 Task: Create List Brand Identity Refresh in Board Leadership Development Platforms to Workspace Corporate Governance Services. Create List Brand Identity Evolution in Board Voice of Partner Relationship Management to Workspace Corporate Governance Services. Create List Brand Identity Rollout in Board IT Disaster Recovery and Business Continuity Planning to Workspace Corporate Governance Services
Action: Mouse moved to (83, 314)
Screenshot: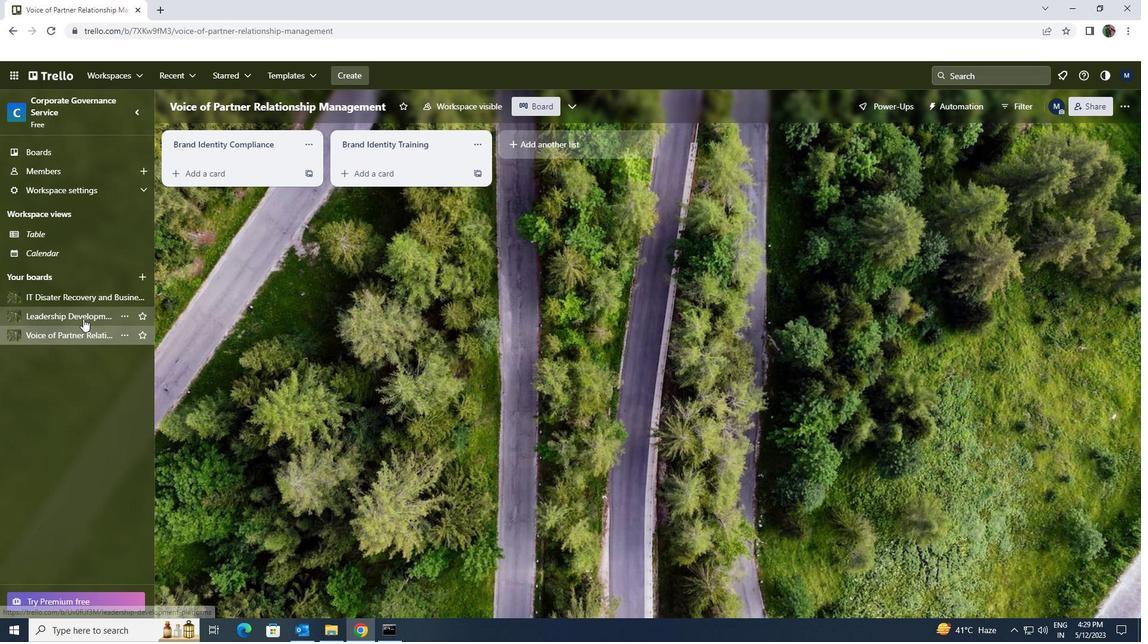 
Action: Mouse pressed left at (83, 314)
Screenshot: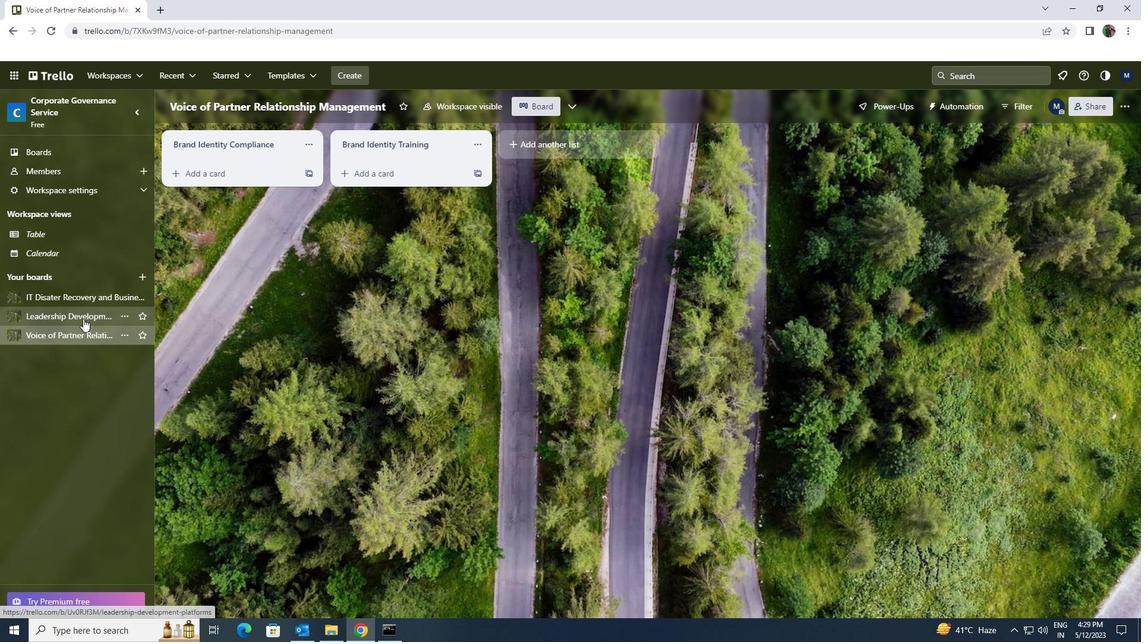 
Action: Mouse moved to (508, 151)
Screenshot: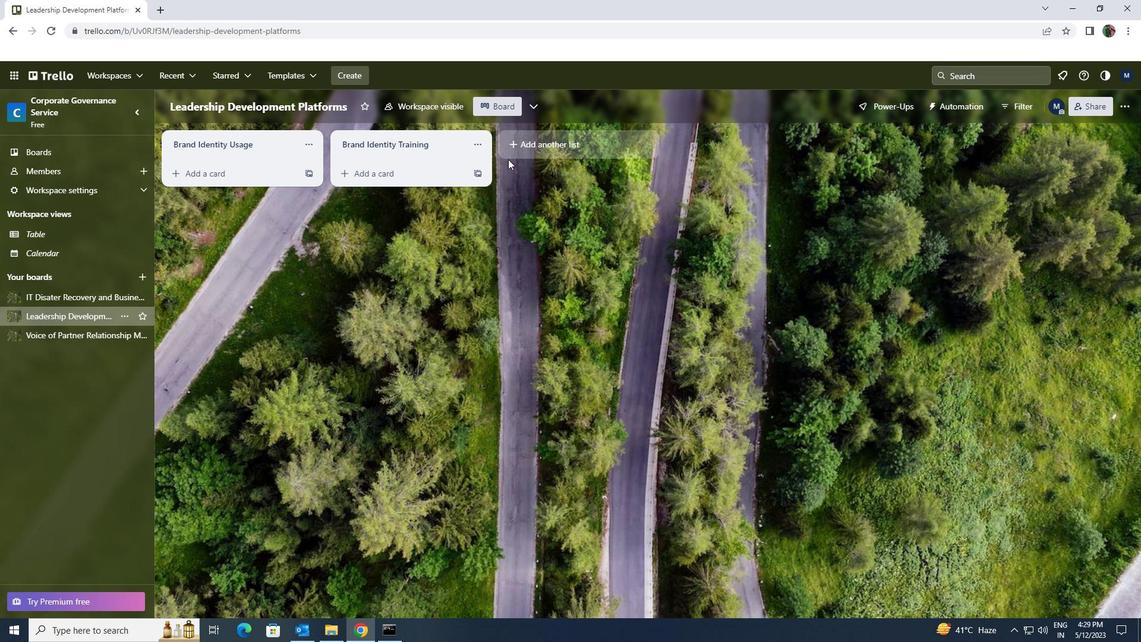 
Action: Mouse pressed left at (508, 151)
Screenshot: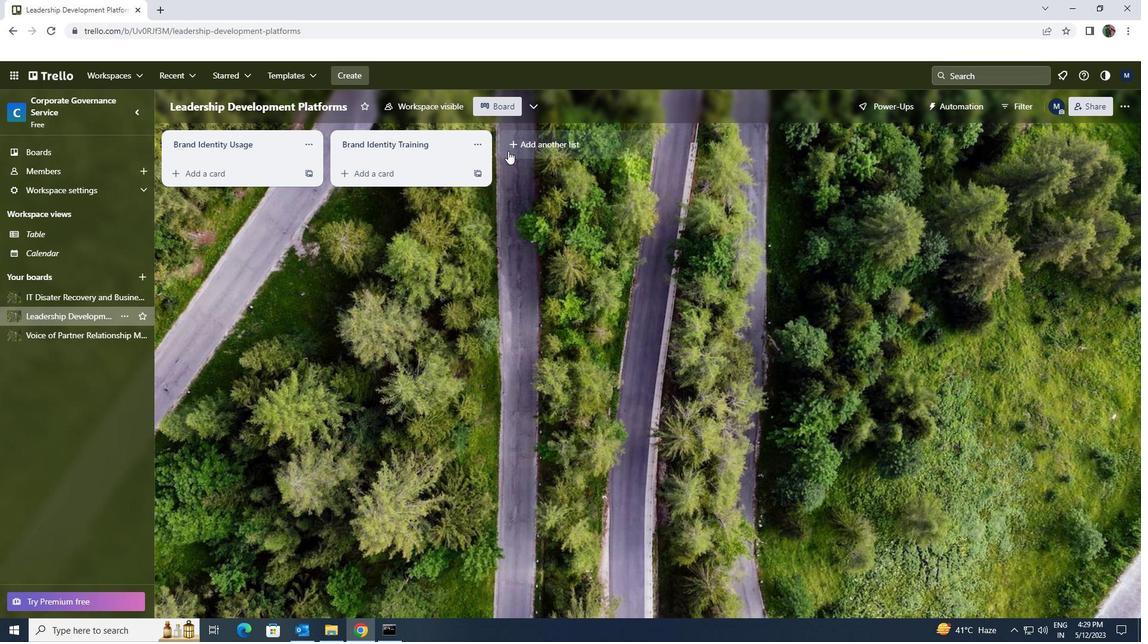 
Action: Mouse moved to (508, 149)
Screenshot: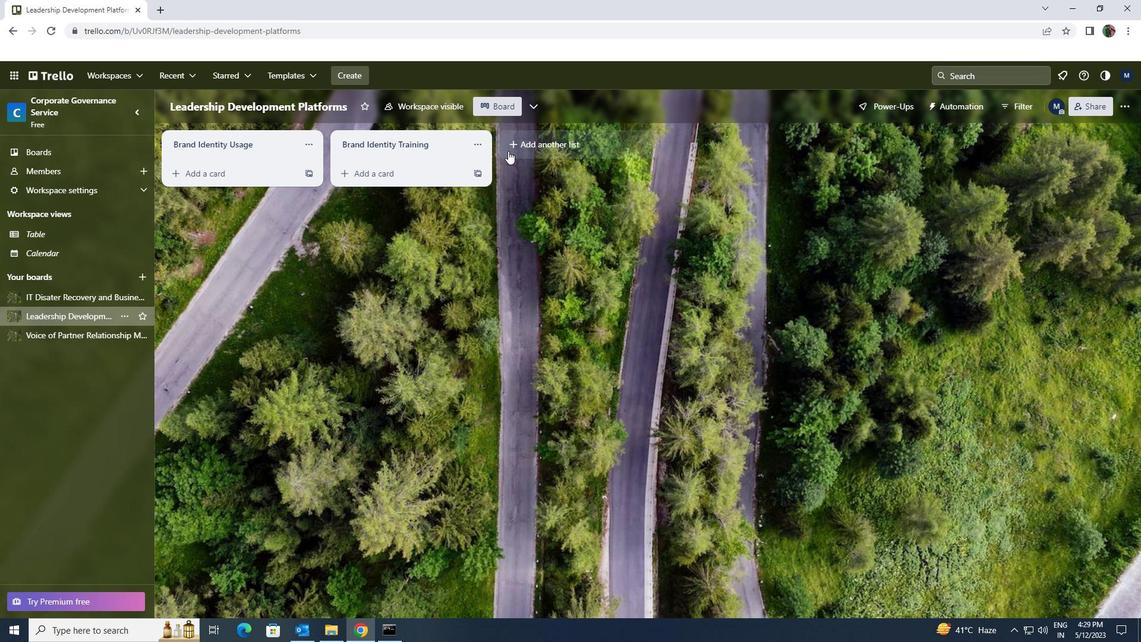 
Action: Key pressed <Key.shift>BRAND<Key.space><Key.shift>IDE
Screenshot: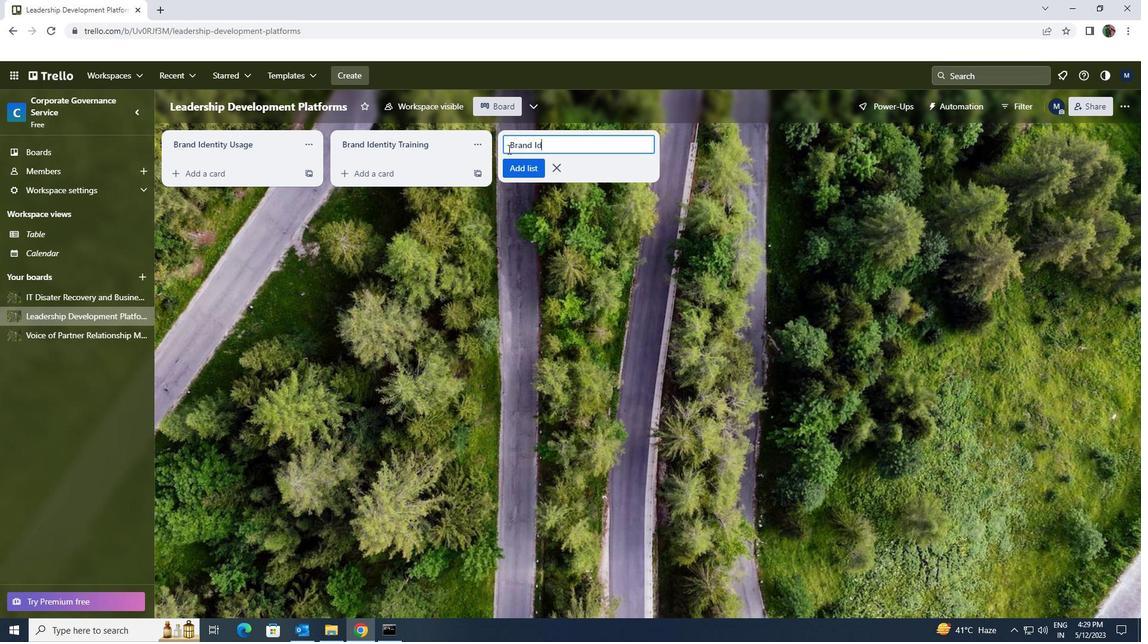 
Action: Mouse moved to (508, 149)
Screenshot: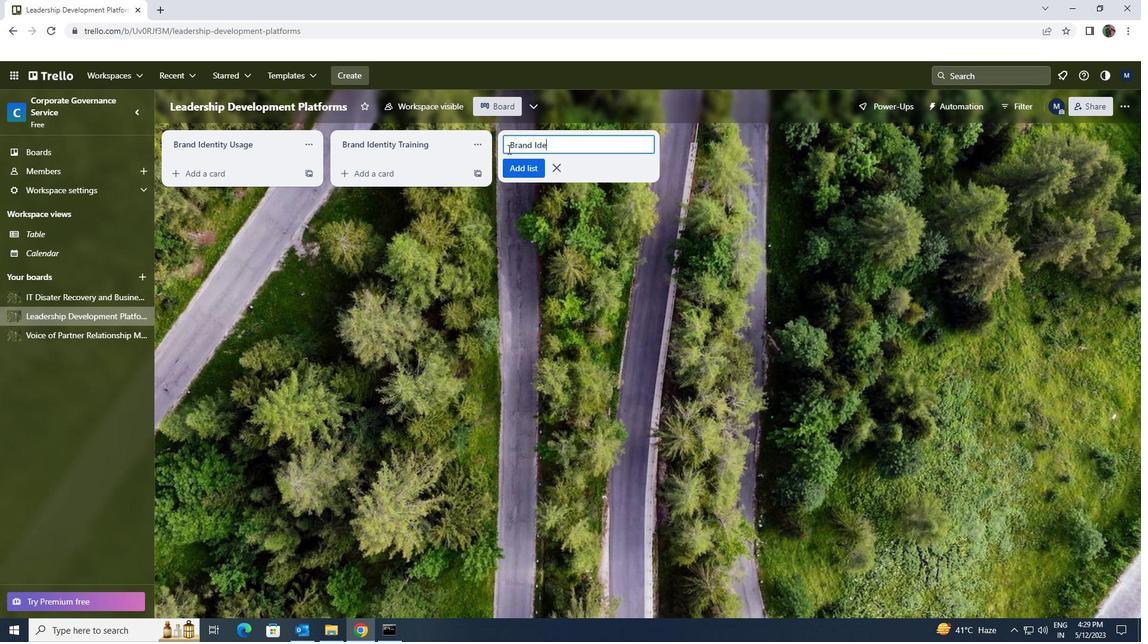 
Action: Key pressed NTITY<Key.space><Key.shift>REFRESH
Screenshot: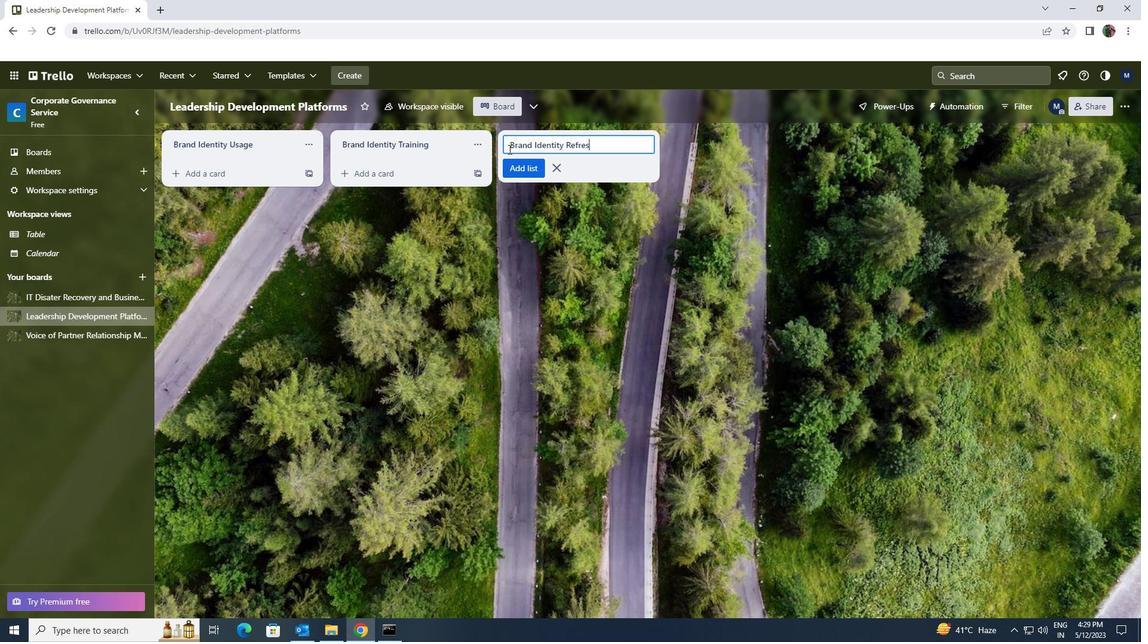 
Action: Mouse moved to (522, 174)
Screenshot: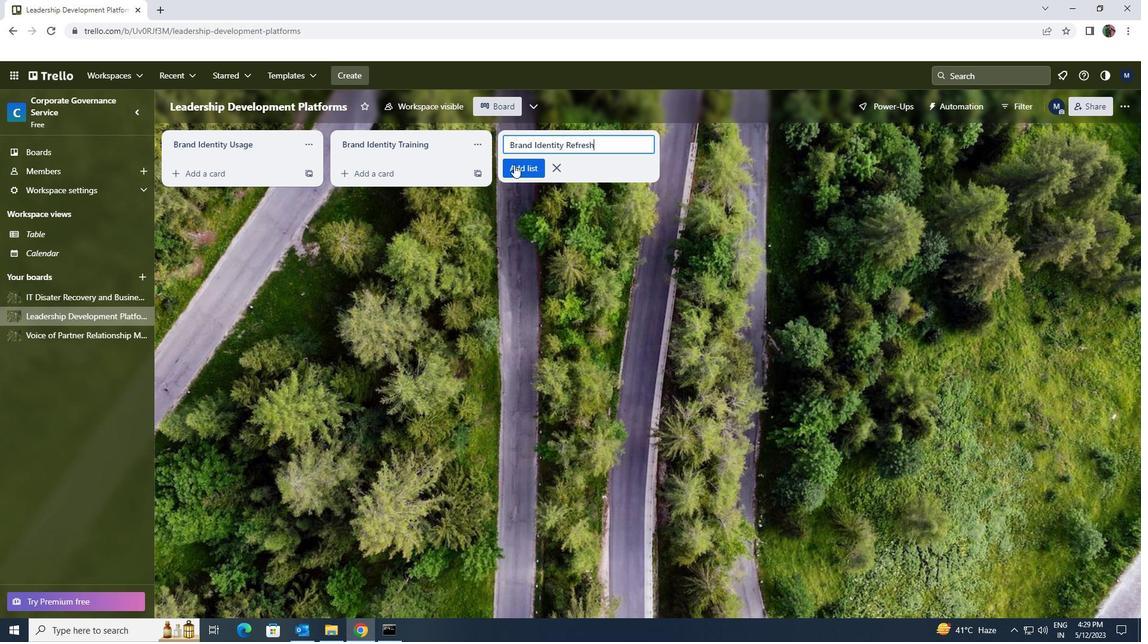 
Action: Mouse pressed left at (522, 174)
Screenshot: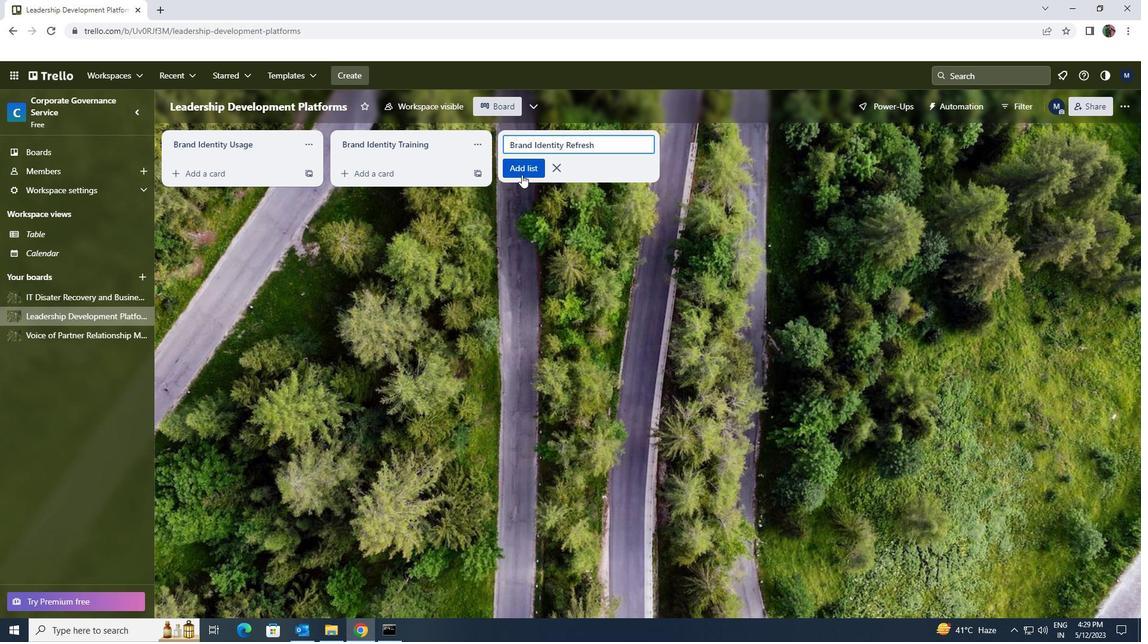 
Action: Mouse moved to (83, 334)
Screenshot: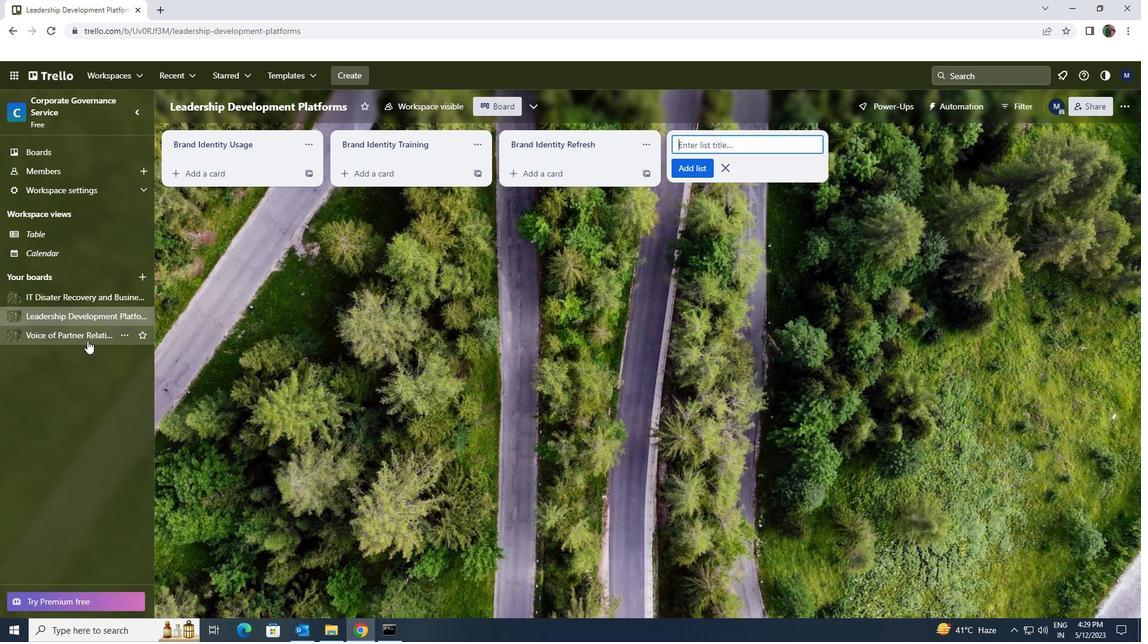 
Action: Mouse pressed left at (83, 334)
Screenshot: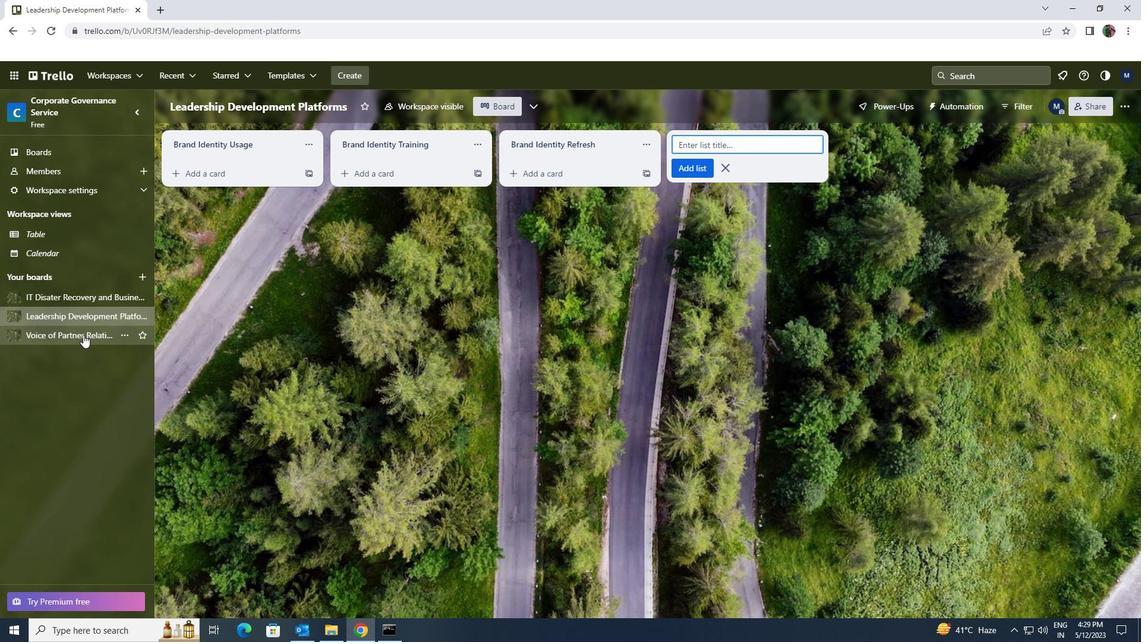 
Action: Mouse moved to (524, 151)
Screenshot: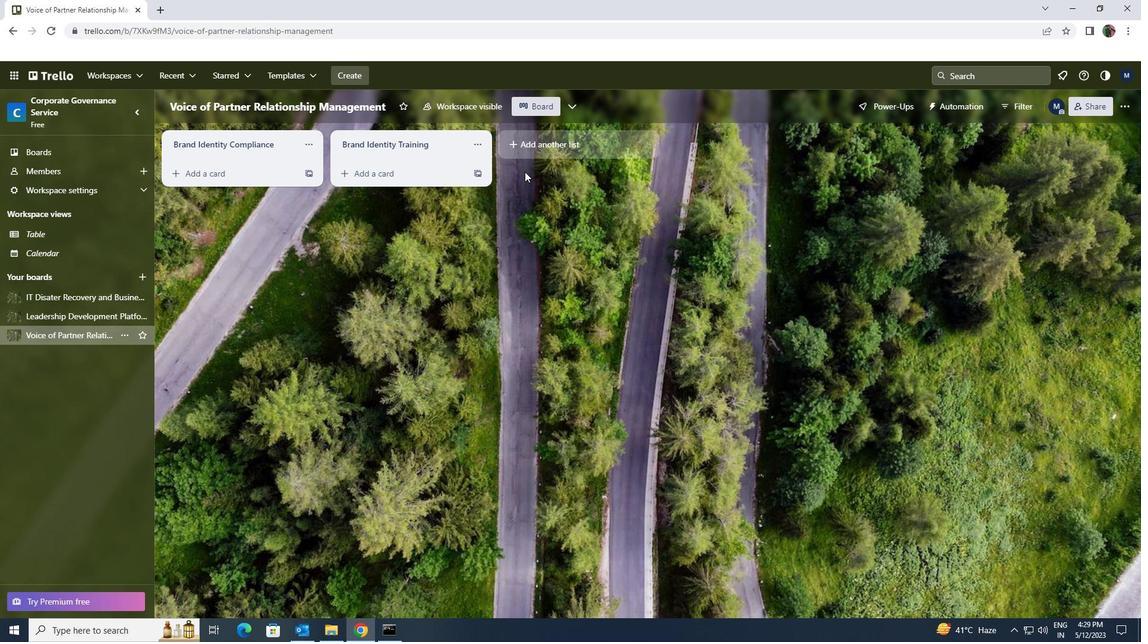 
Action: Mouse pressed left at (524, 151)
Screenshot: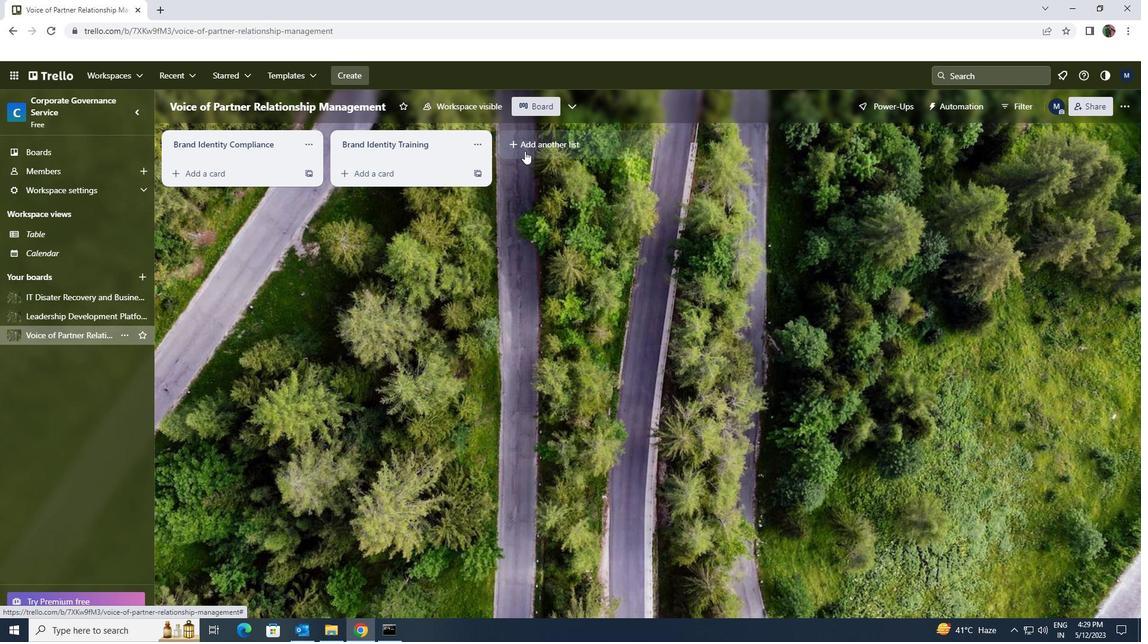 
Action: Key pressed <Key.shift><Key.shift><Key.shift><Key.shift><Key.shift><Key.shift><Key.shift><Key.shift><Key.shift><Key.shift><Key.shift><Key.shift><Key.shift><Key.shift><Key.shift><Key.shift><Key.shift><Key.shift><Key.shift><Key.shift><Key.shift><Key.shift><Key.shift><Key.shift><Key.shift><Key.shift><Key.shift><Key.shift><Key.shift><Key.shift><Key.shift><Key.shift><Key.shift><Key.shift><Key.shift><Key.shift>BRAND<Key.space><Key.shift>IDENTITY<Key.space><Key.shift><Key.shift><Key.shift><Key.shift><Key.shift>EVOLUTION
Screenshot: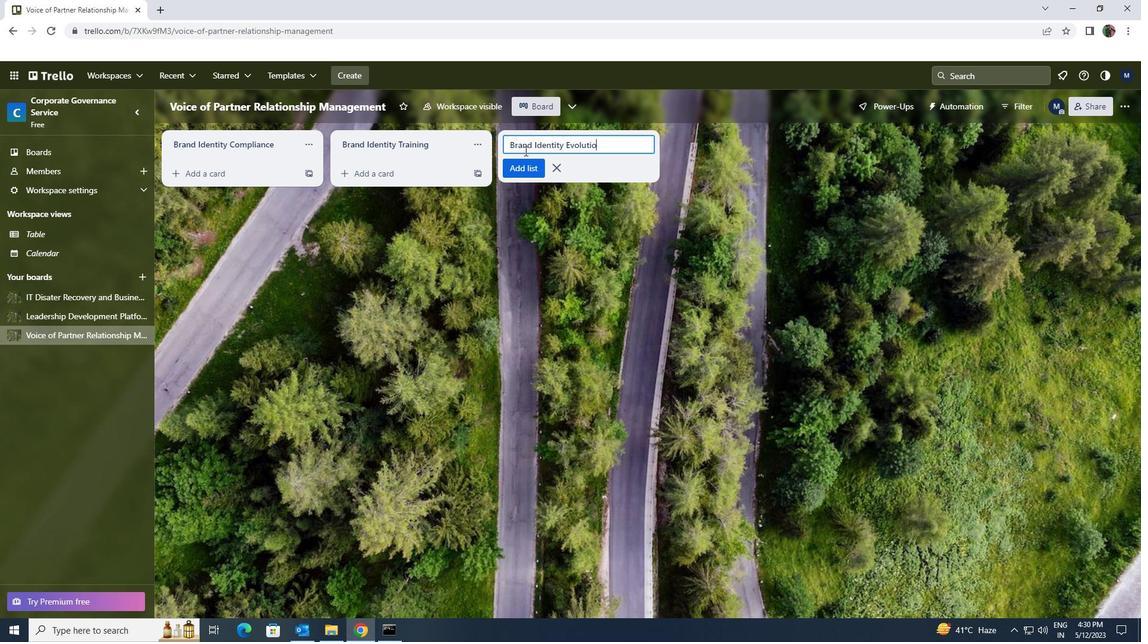 
Action: Mouse moved to (530, 162)
Screenshot: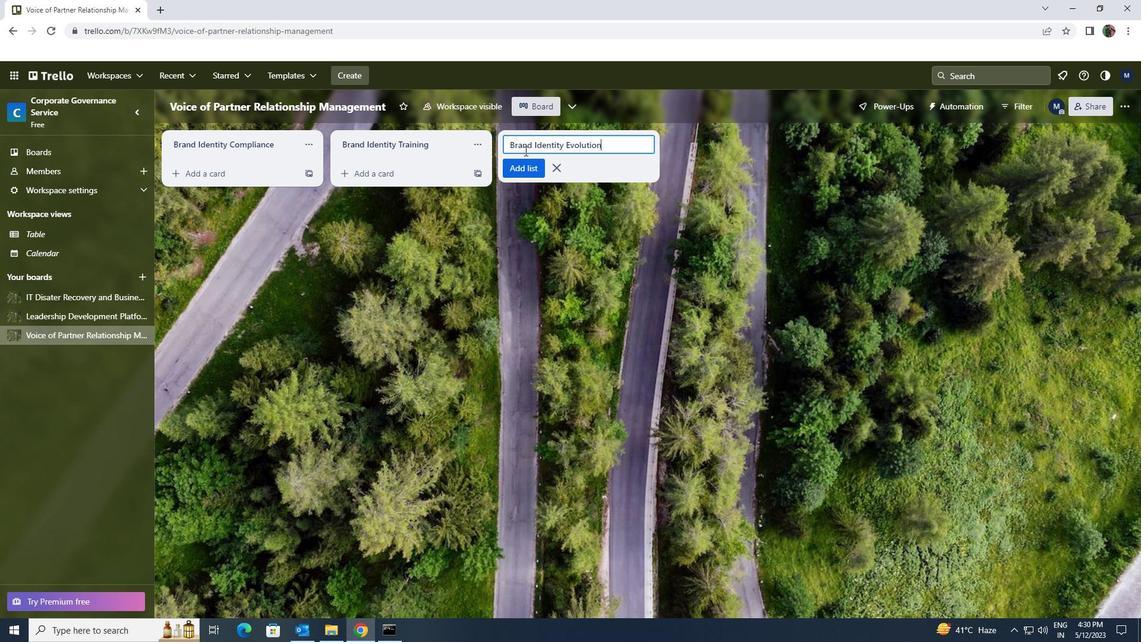 
Action: Mouse pressed left at (530, 162)
Screenshot: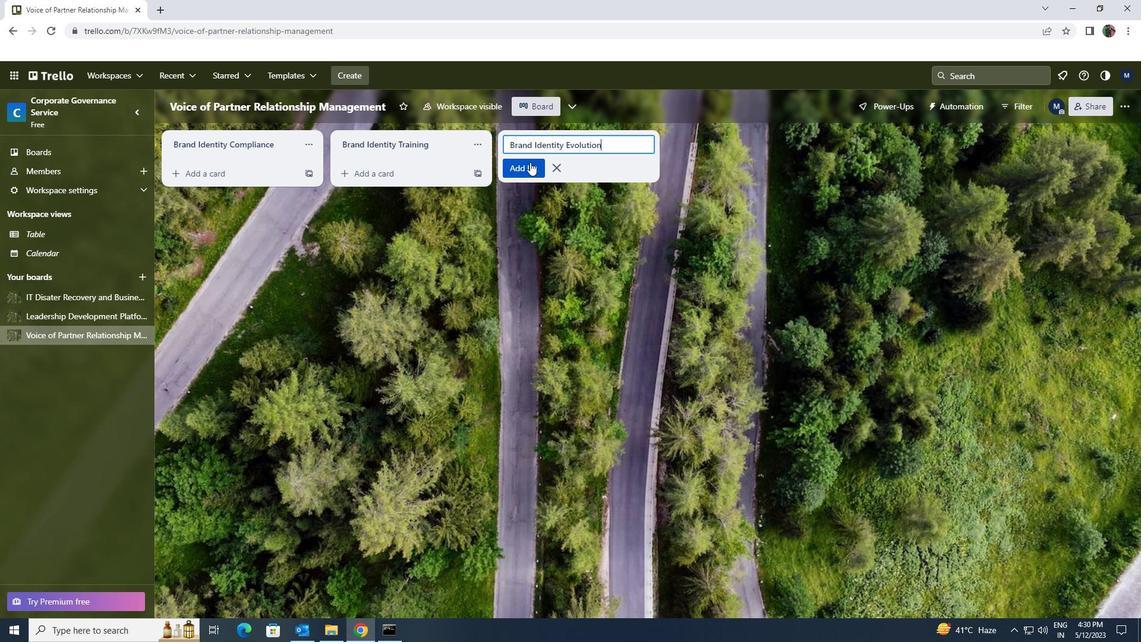 
Action: Mouse moved to (61, 301)
Screenshot: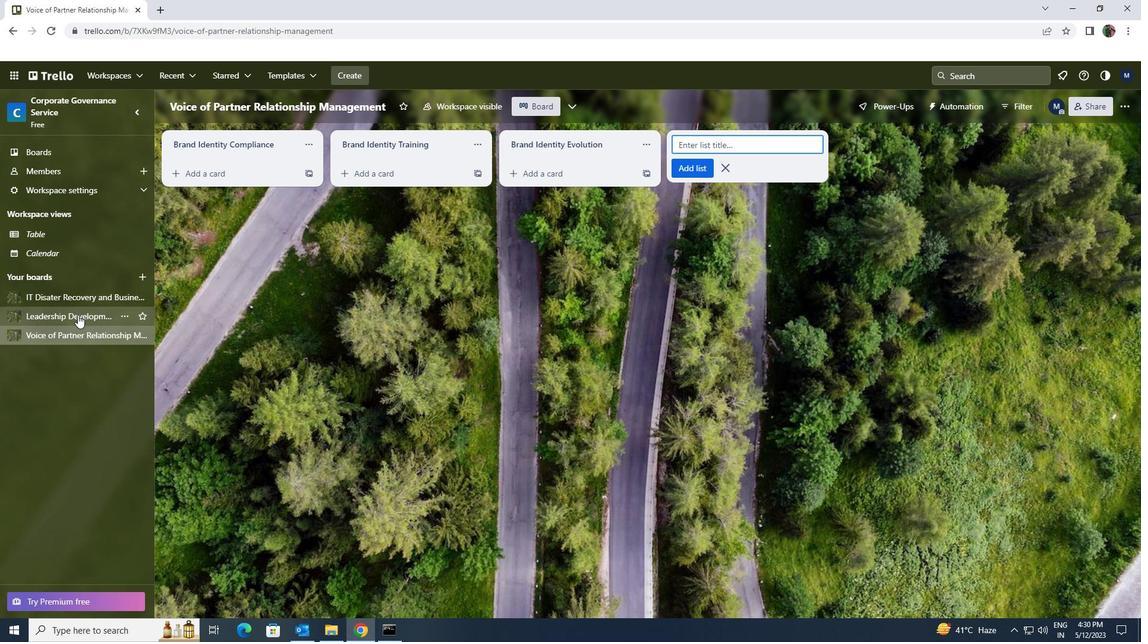 
Action: Mouse pressed left at (61, 301)
Screenshot: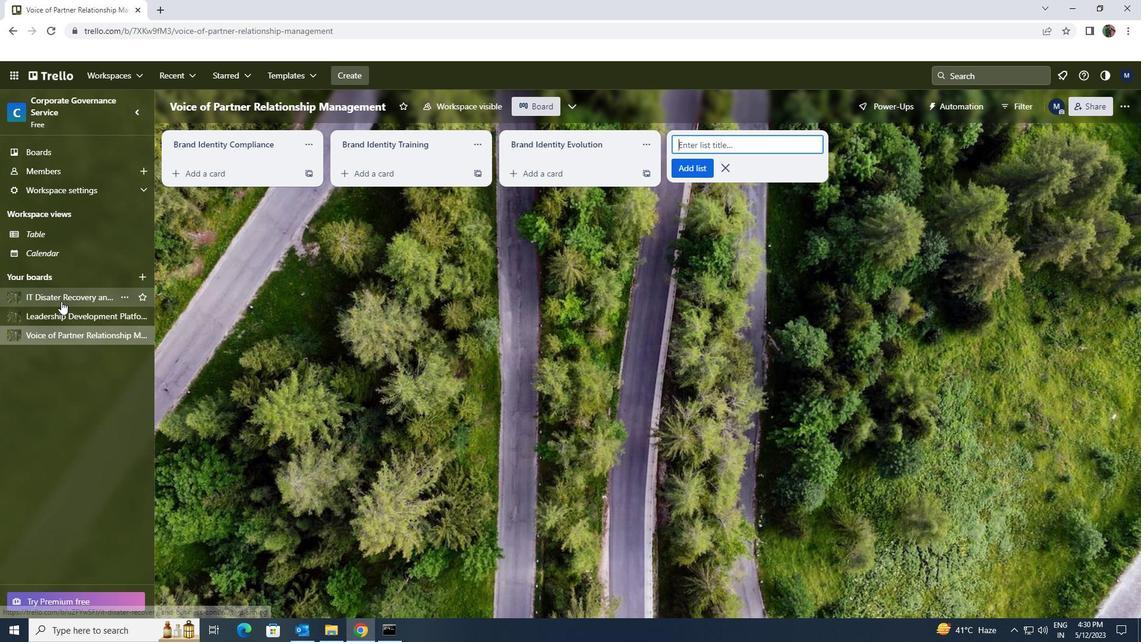 
Action: Mouse moved to (510, 140)
Screenshot: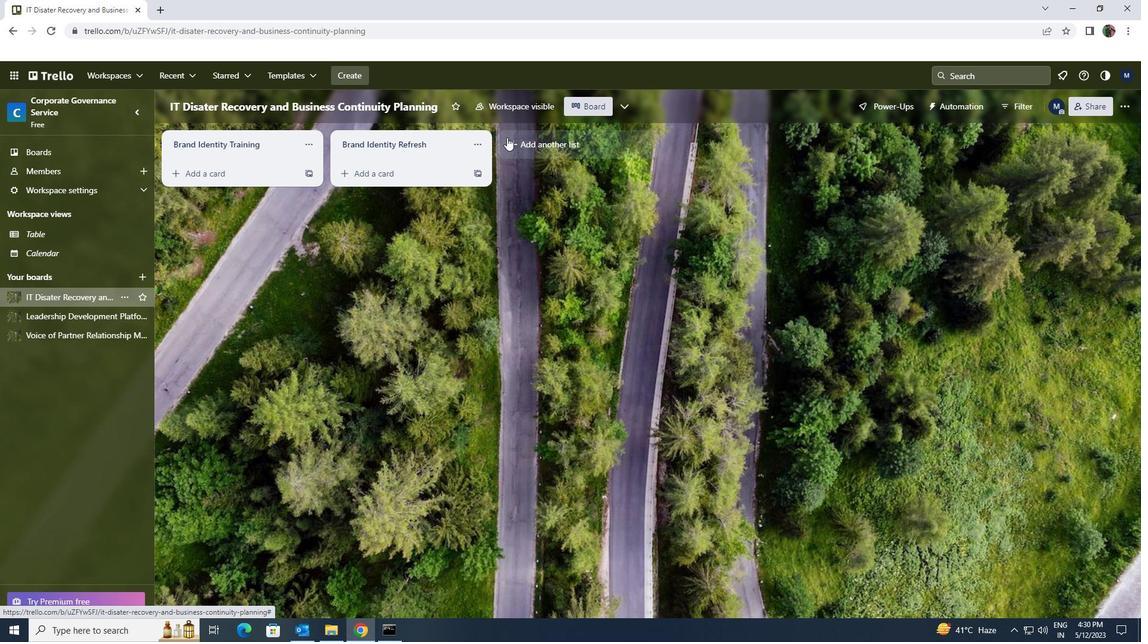 
Action: Mouse pressed left at (510, 140)
Screenshot: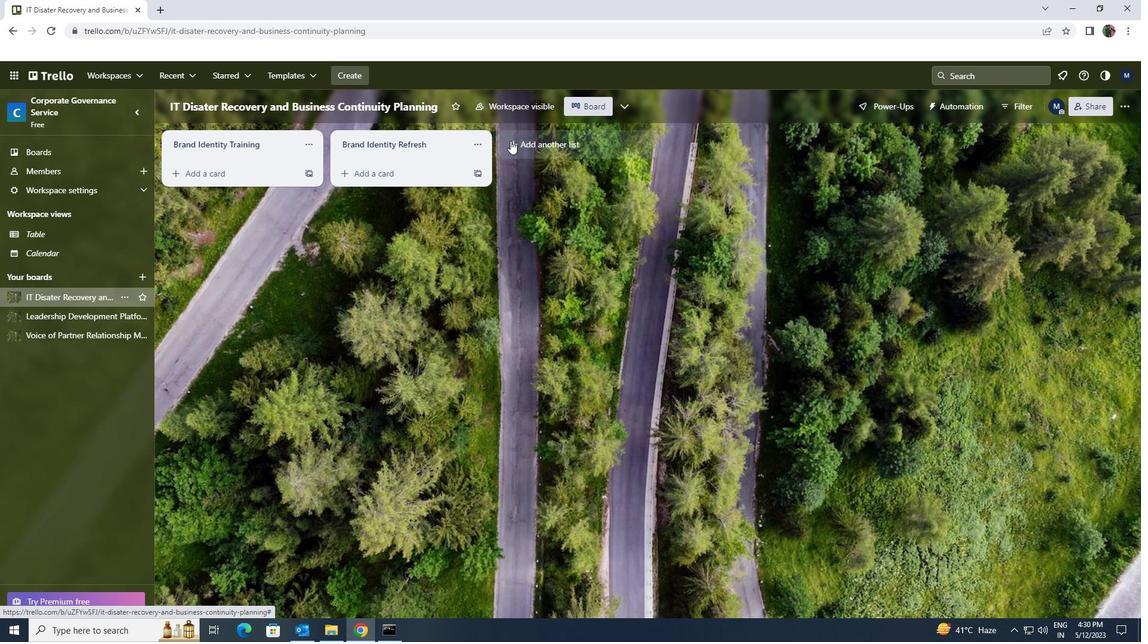 
Action: Key pressed <Key.shift><Key.shift><Key.shift><Key.shift><Key.shift><Key.shift><Key.shift><Key.shift><Key.shift><Key.shift><Key.shift><Key.shift><Key.shift><Key.shift><Key.shift><Key.shift><Key.shift><Key.shift><Key.shift><Key.shift><Key.shift><Key.shift><Key.shift><Key.shift><Key.shift><Key.shift><Key.shift><Key.shift><Key.shift><Key.shift><Key.shift><Key.shift><Key.shift><Key.shift><Key.shift><Key.shift><Key.shift><Key.shift><Key.shift><Key.shift><Key.shift><Key.shift><Key.shift><Key.shift>BRAND<Key.space><Key.shift>IDENTITY<Key.space><Key.shift>ROLLOUT
Screenshot: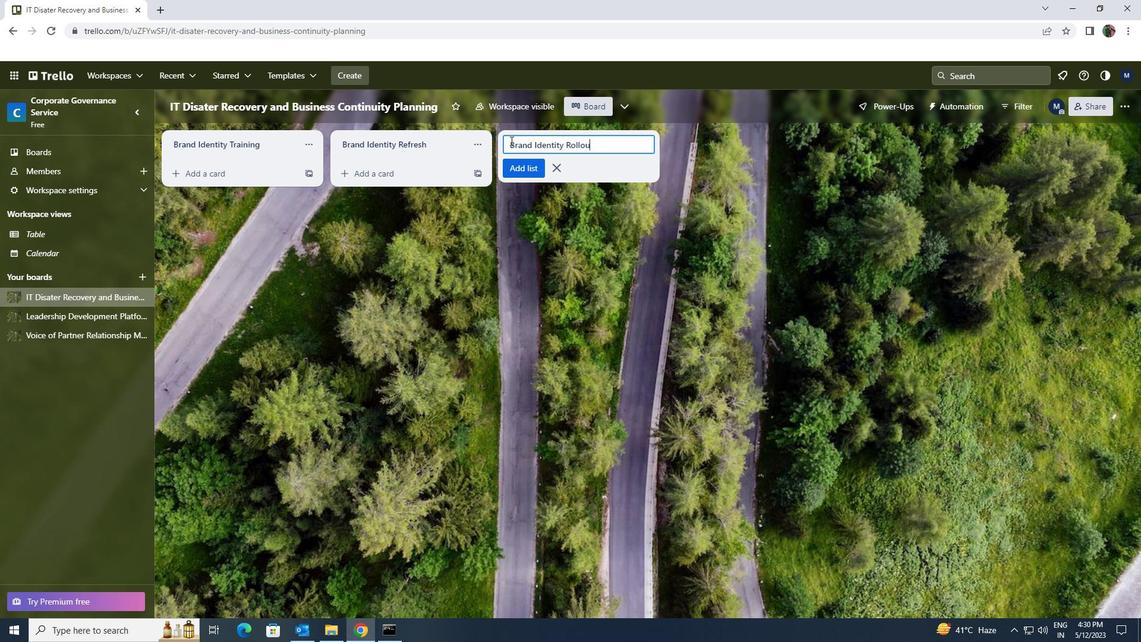 
Action: Mouse moved to (524, 167)
Screenshot: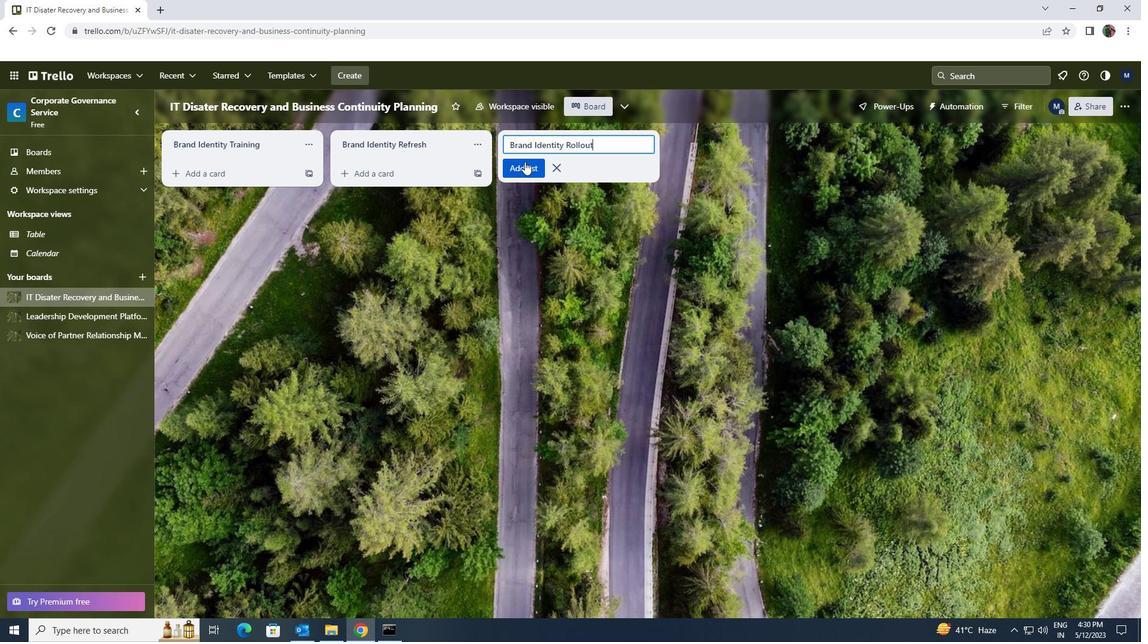 
Action: Mouse pressed left at (524, 167)
Screenshot: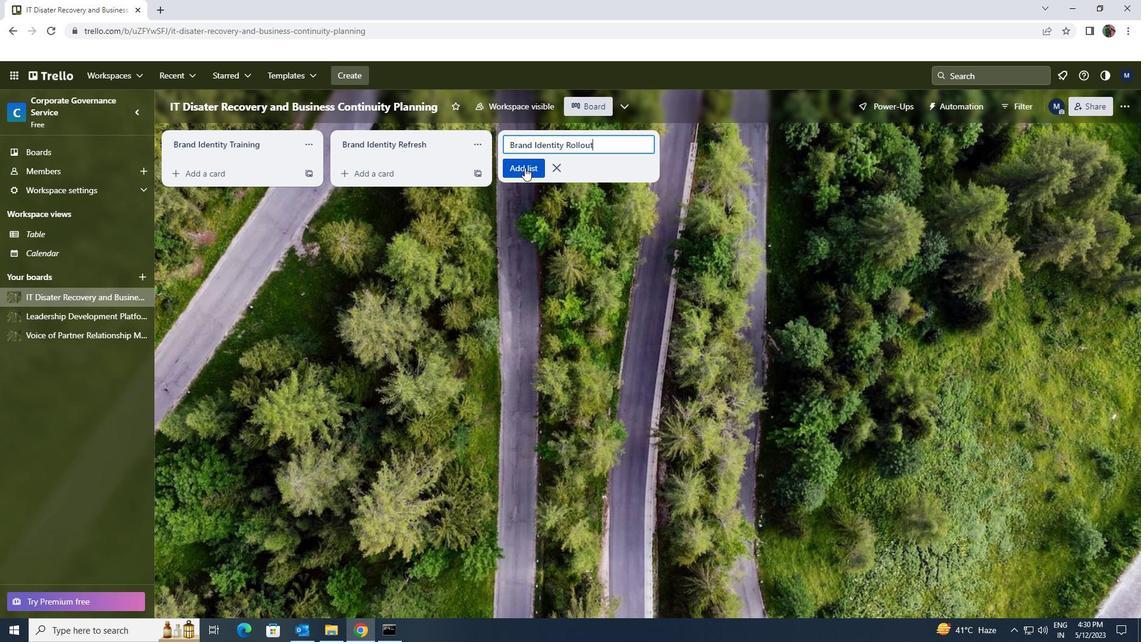 
Action: Mouse moved to (528, 167)
Screenshot: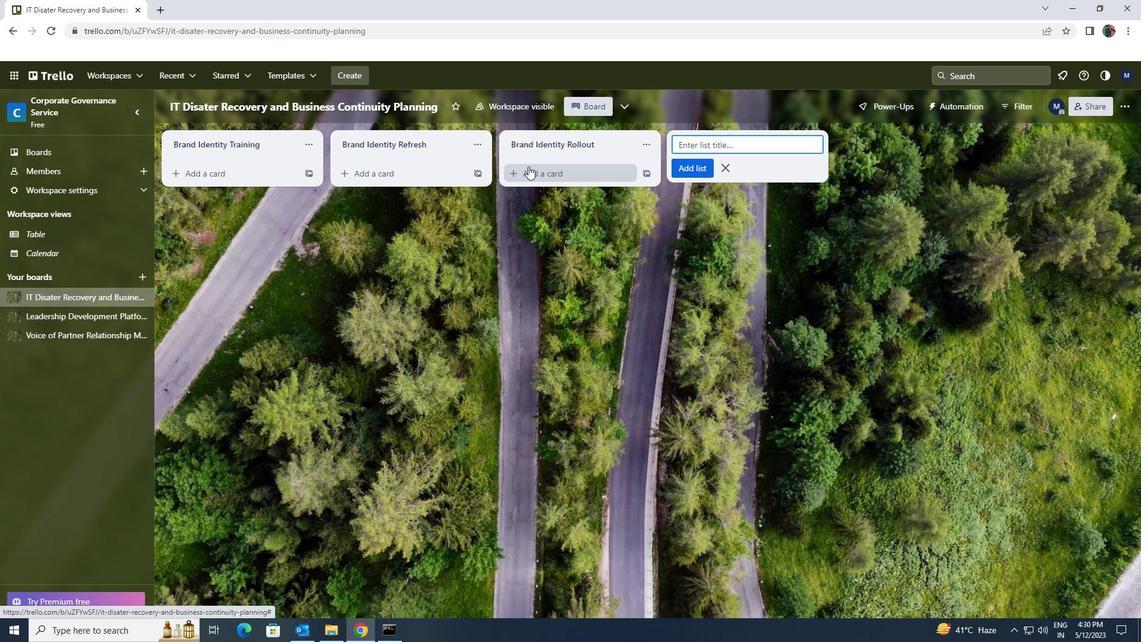 
